 Task: Create a due date automation when advanced on, 2 days after a card is due add dates not starting this week at 11:00 AM.
Action: Mouse moved to (1096, 87)
Screenshot: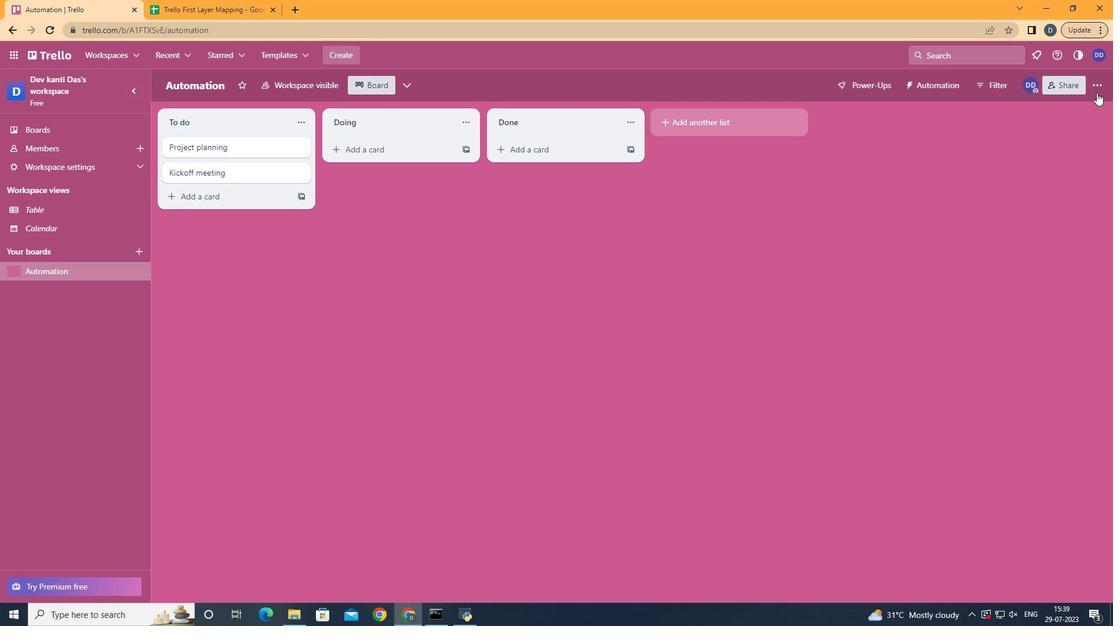 
Action: Mouse pressed left at (1096, 87)
Screenshot: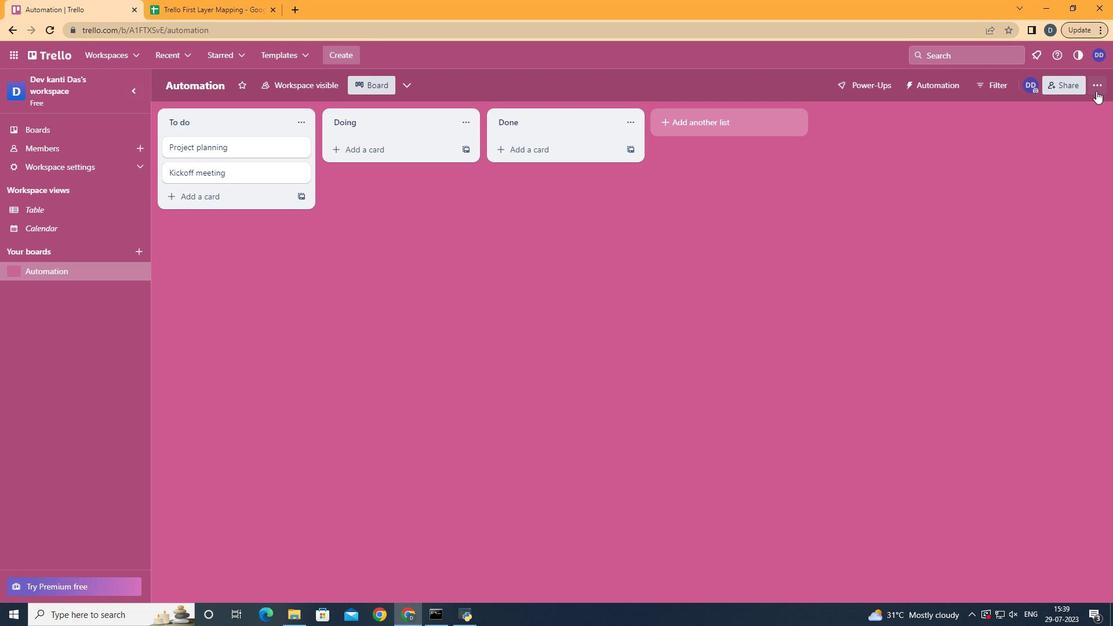 
Action: Mouse moved to (1034, 231)
Screenshot: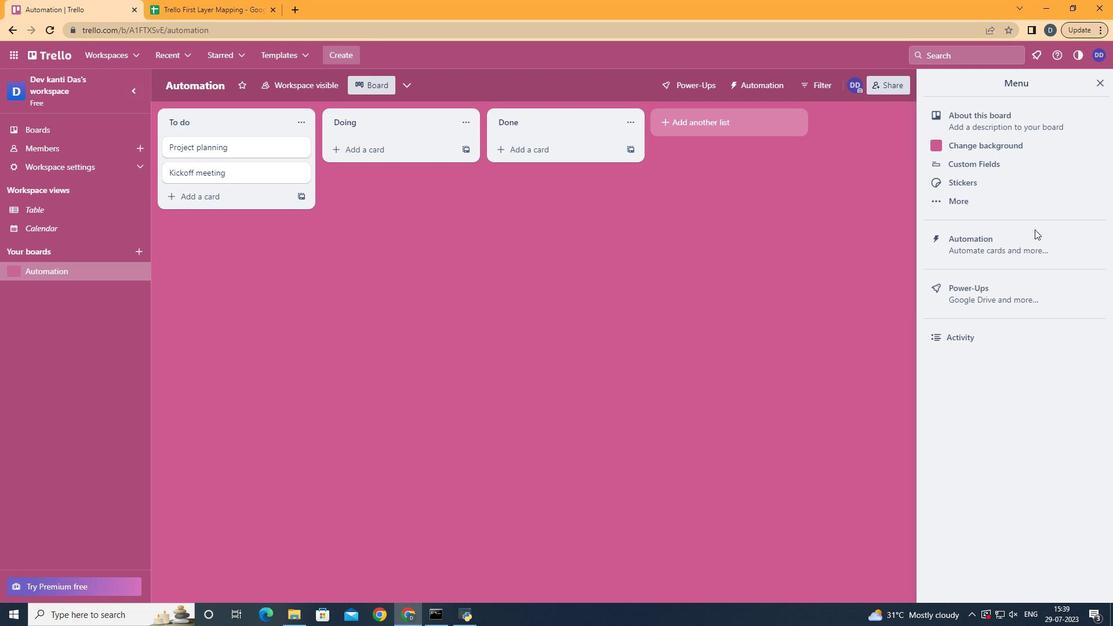 
Action: Mouse pressed left at (1034, 231)
Screenshot: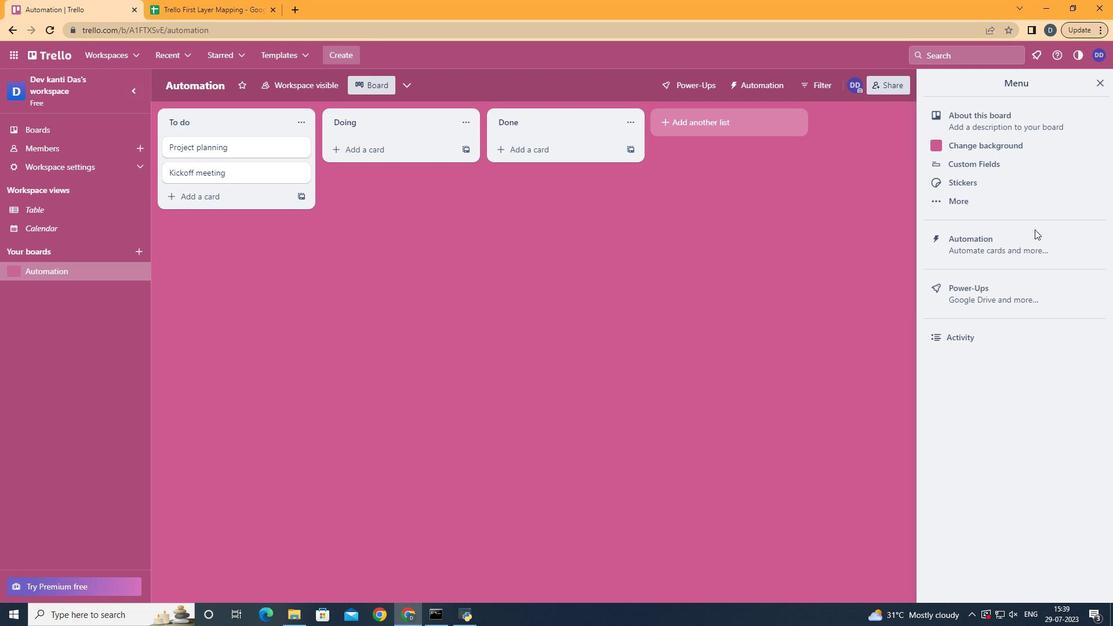 
Action: Mouse moved to (165, 229)
Screenshot: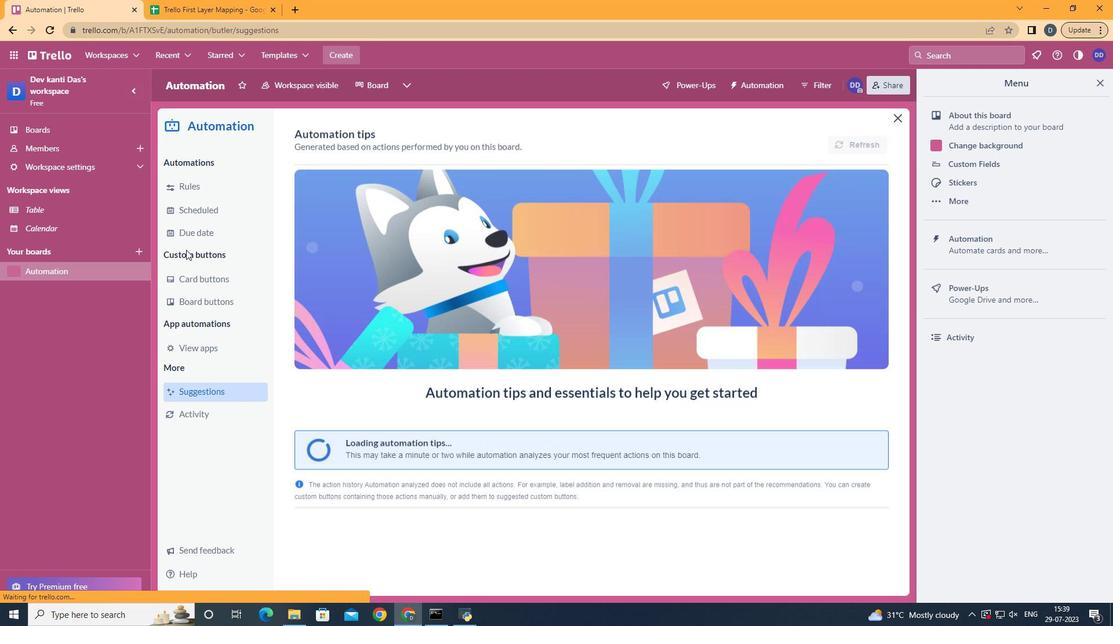 
Action: Mouse pressed left at (165, 229)
Screenshot: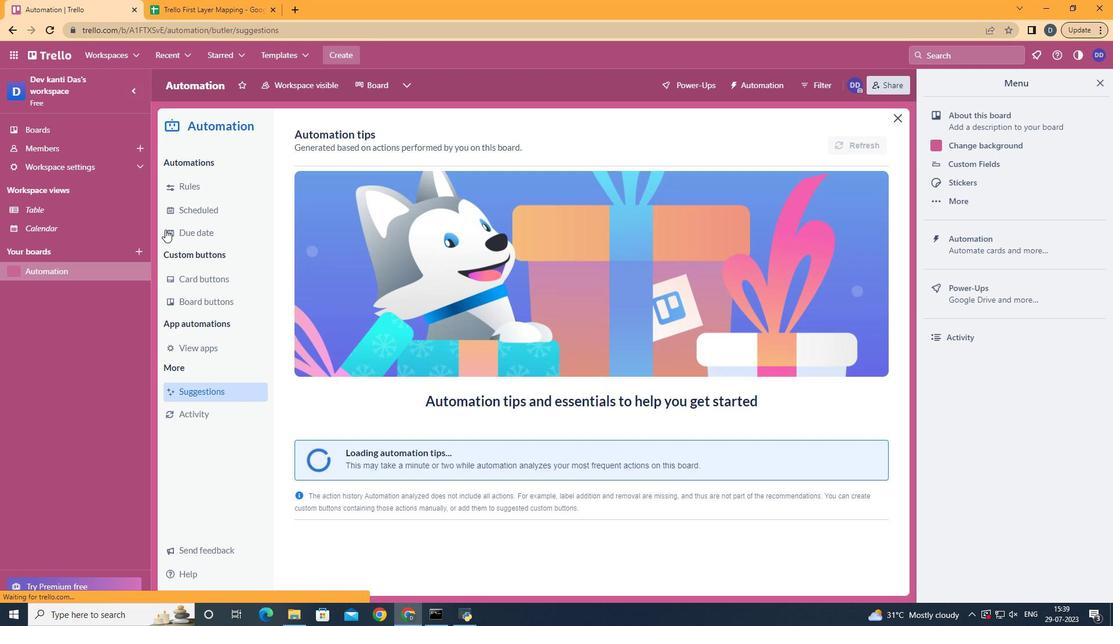 
Action: Mouse moved to (824, 140)
Screenshot: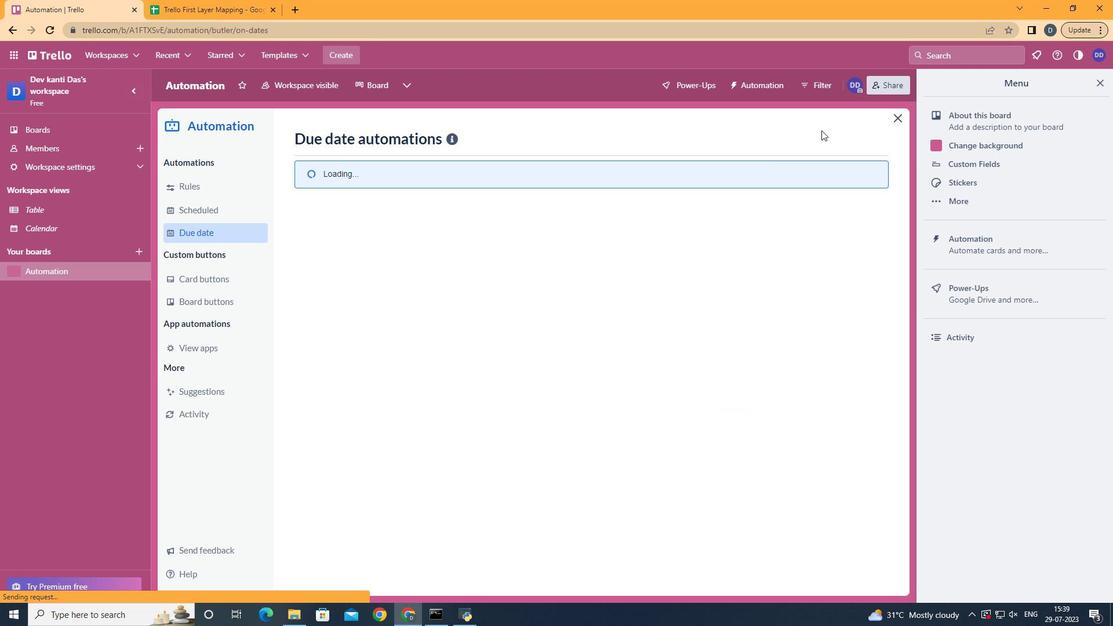 
Action: Mouse pressed left at (824, 140)
Screenshot: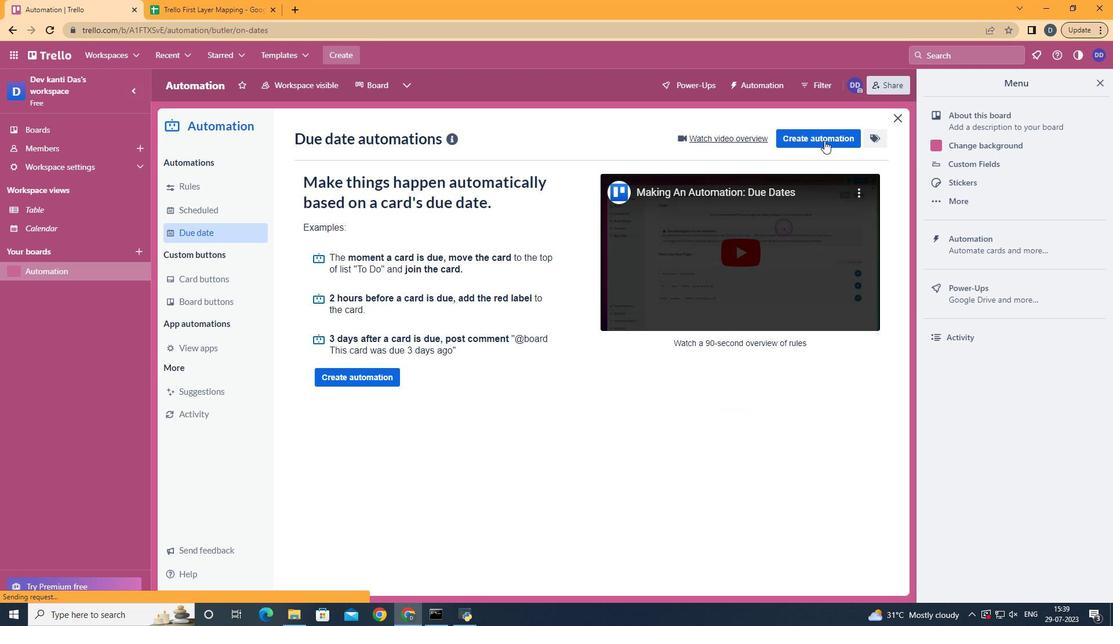 
Action: Mouse moved to (611, 243)
Screenshot: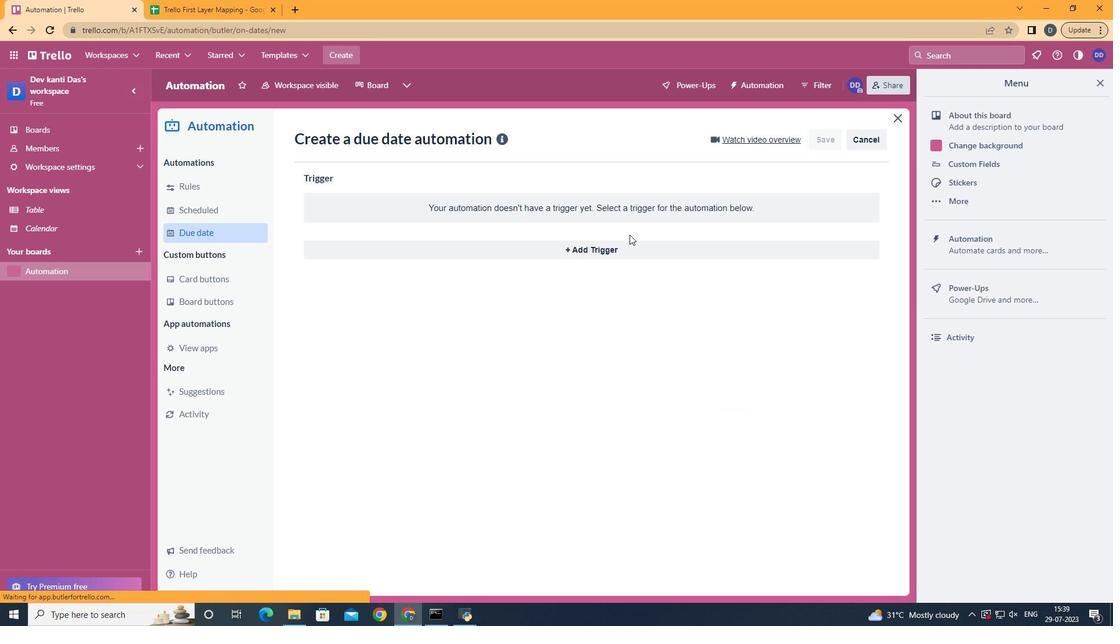 
Action: Mouse pressed left at (611, 243)
Screenshot: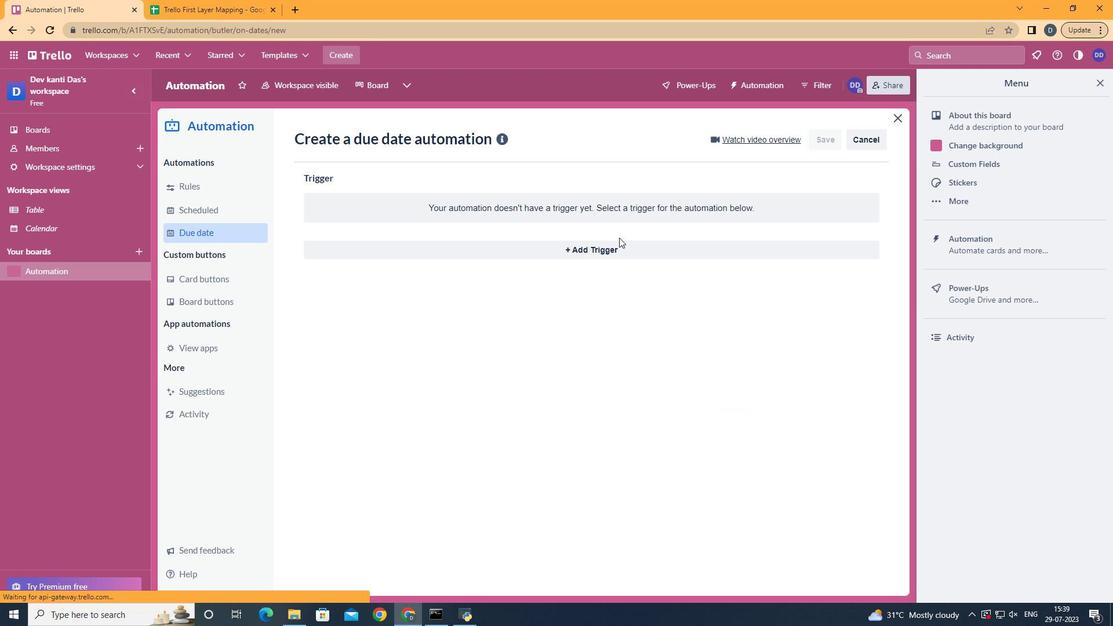 
Action: Mouse moved to (412, 470)
Screenshot: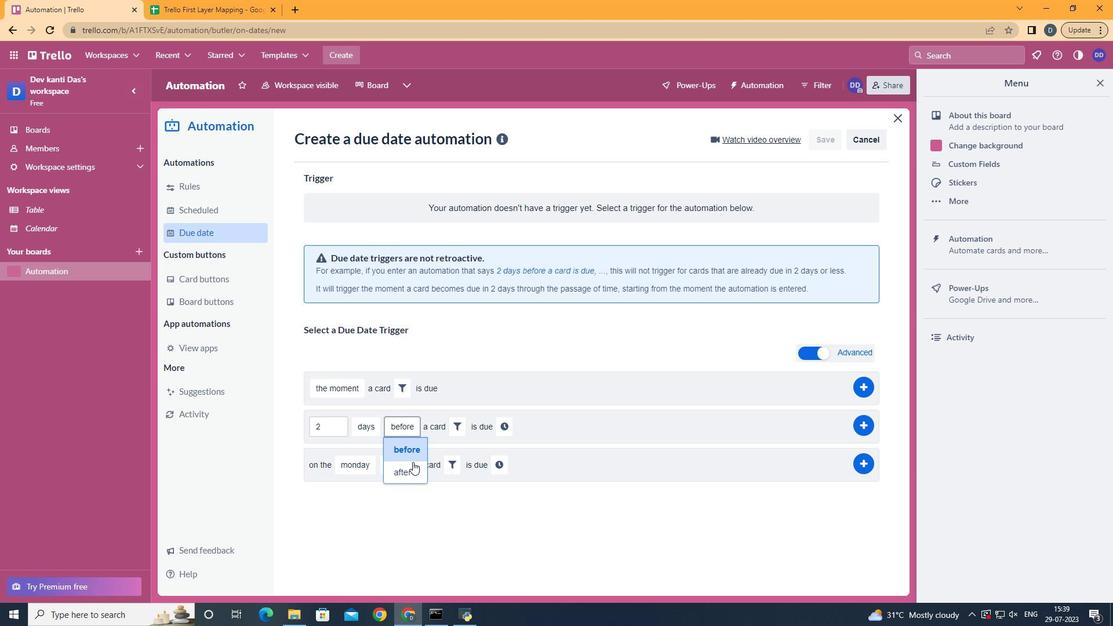 
Action: Mouse pressed left at (412, 470)
Screenshot: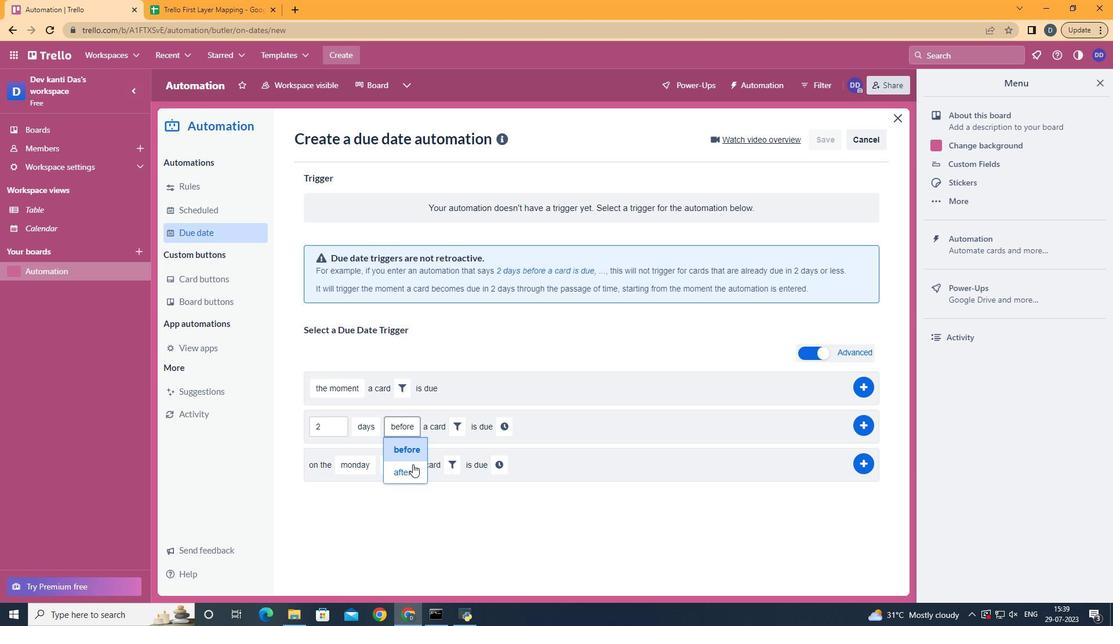 
Action: Mouse moved to (450, 430)
Screenshot: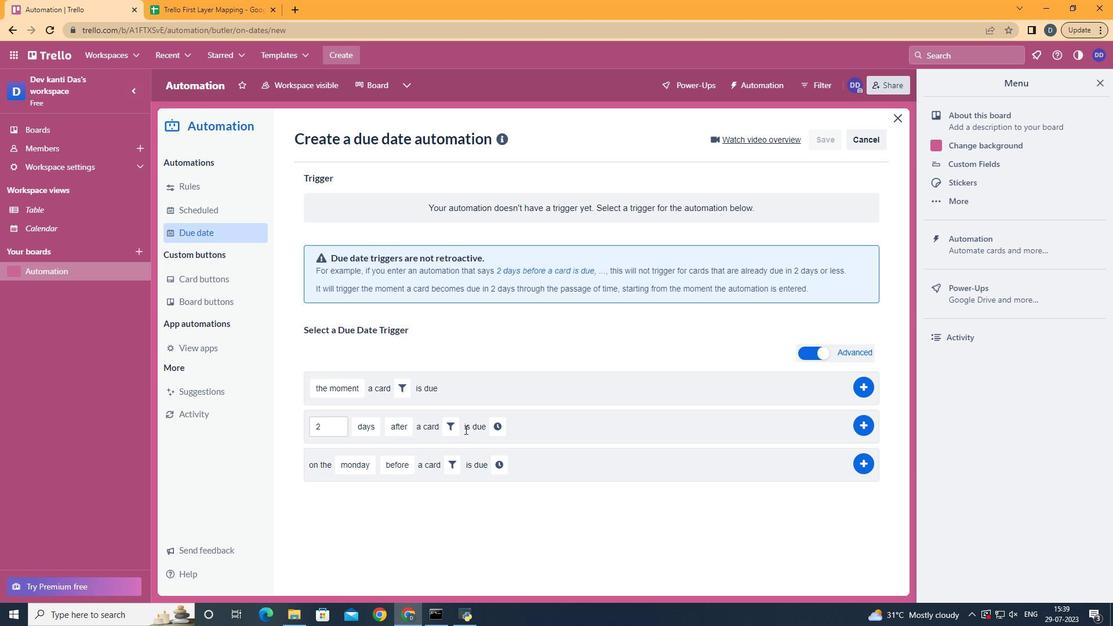 
Action: Mouse pressed left at (450, 430)
Screenshot: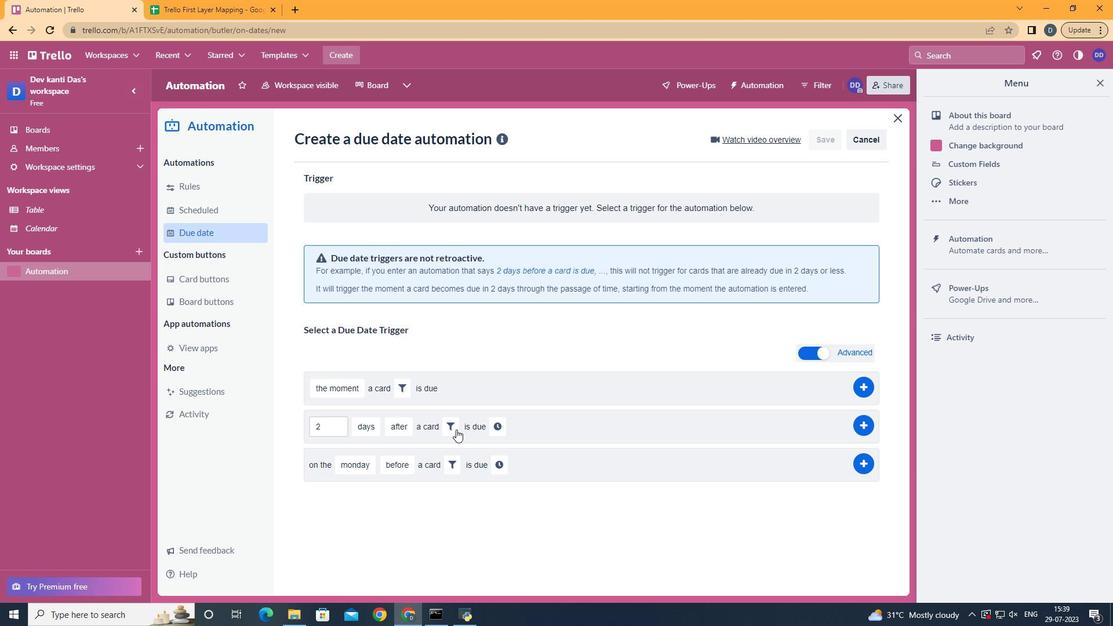 
Action: Mouse moved to (525, 467)
Screenshot: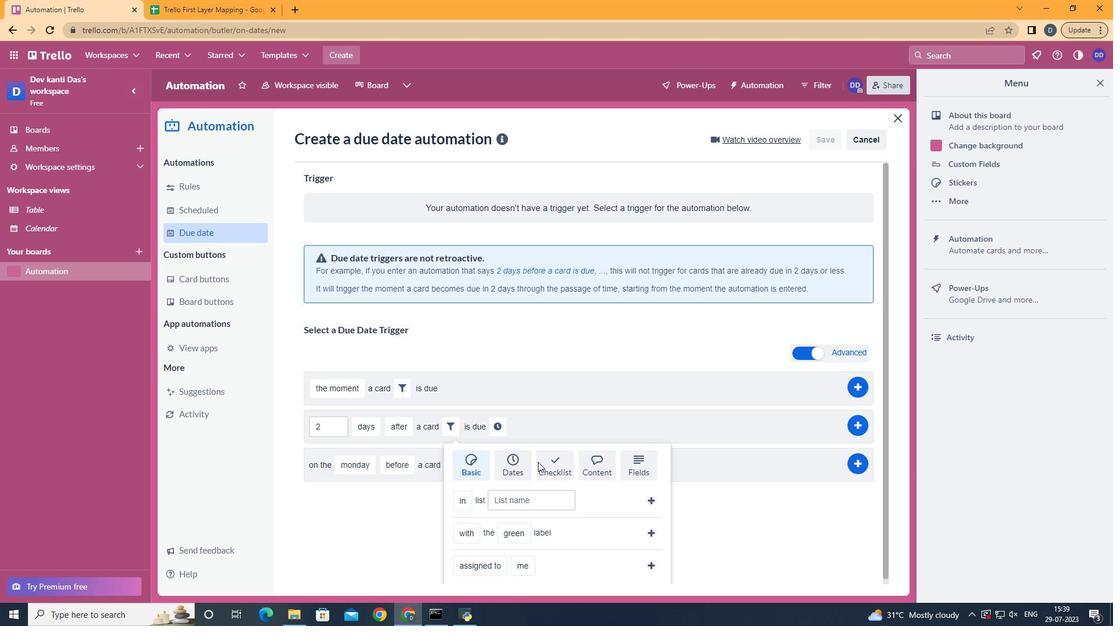 
Action: Mouse pressed left at (525, 467)
Screenshot: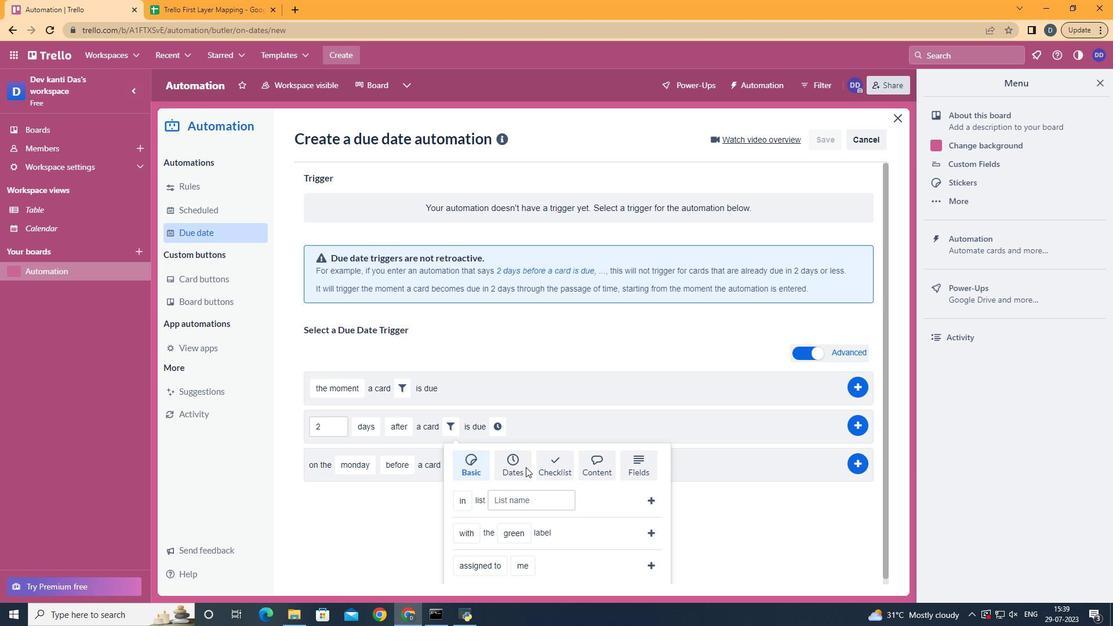 
Action: Mouse scrolled (525, 466) with delta (0, 0)
Screenshot: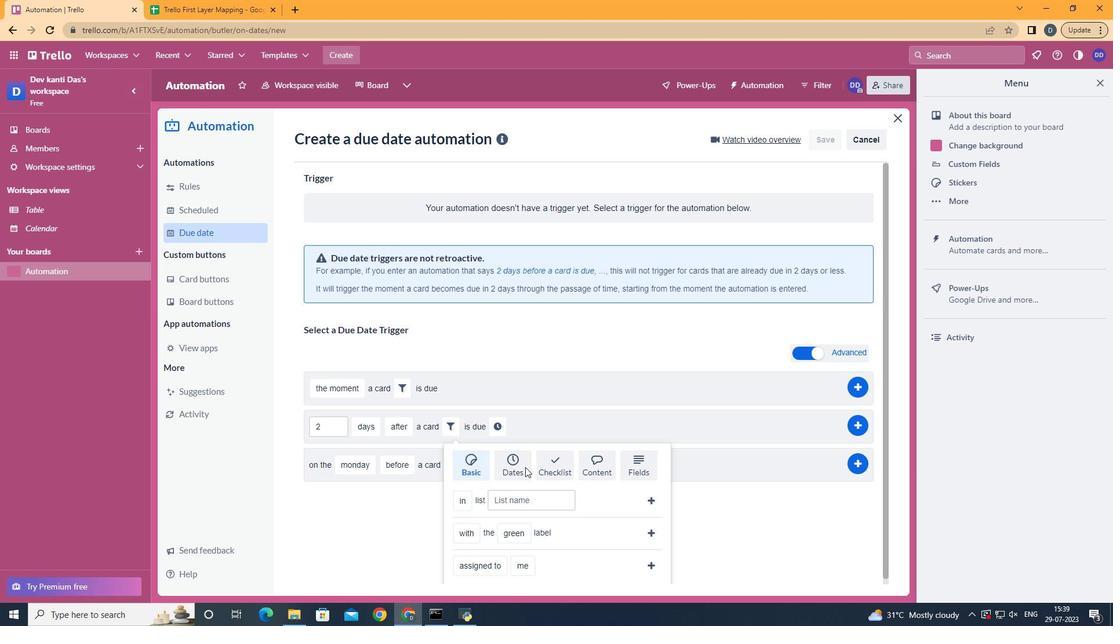 
Action: Mouse scrolled (525, 466) with delta (0, 0)
Screenshot: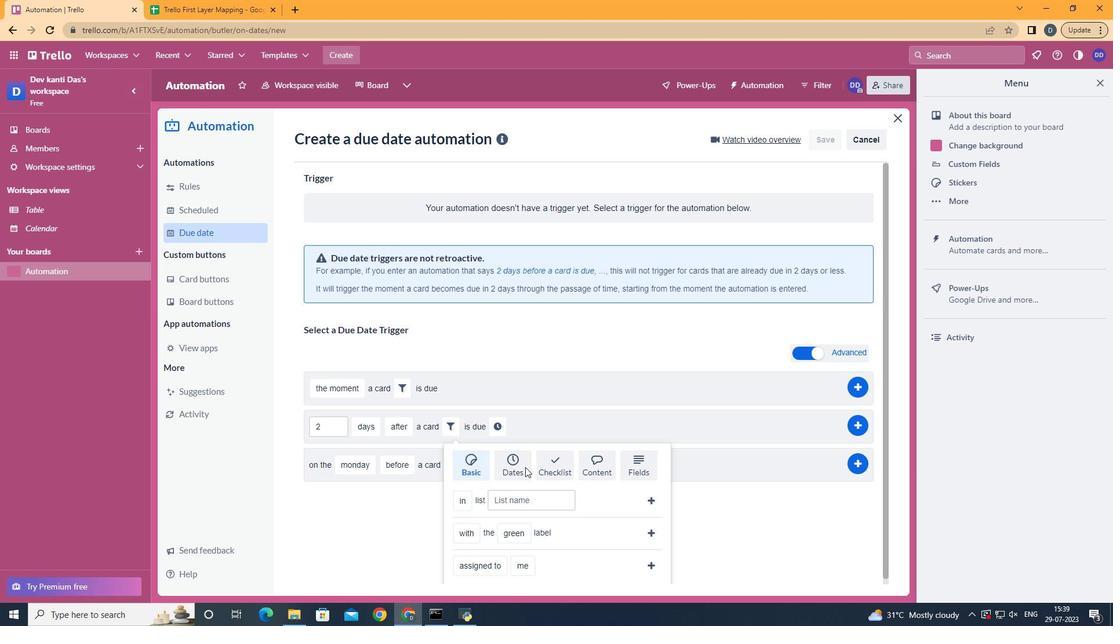 
Action: Mouse scrolled (525, 466) with delta (0, 0)
Screenshot: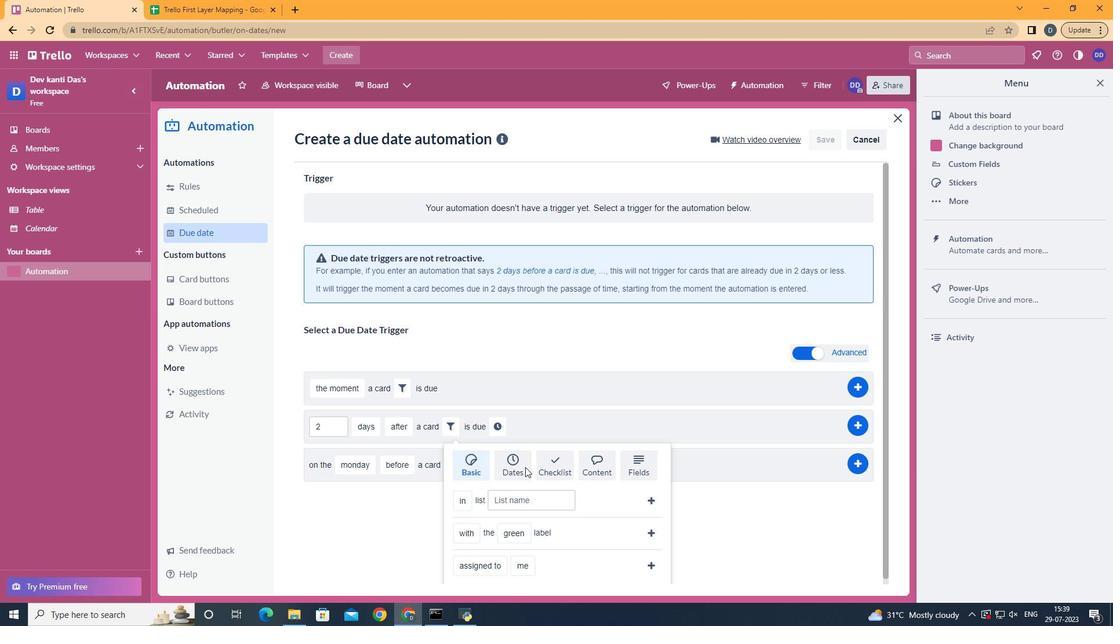 
Action: Mouse scrolled (525, 466) with delta (0, 0)
Screenshot: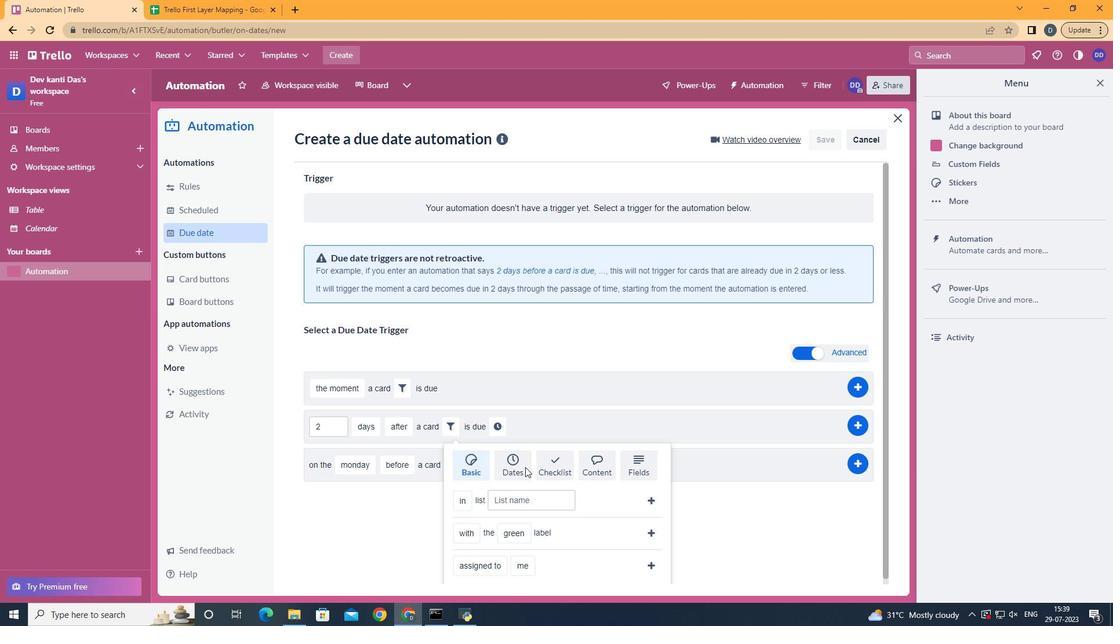 
Action: Mouse scrolled (525, 466) with delta (0, 0)
Screenshot: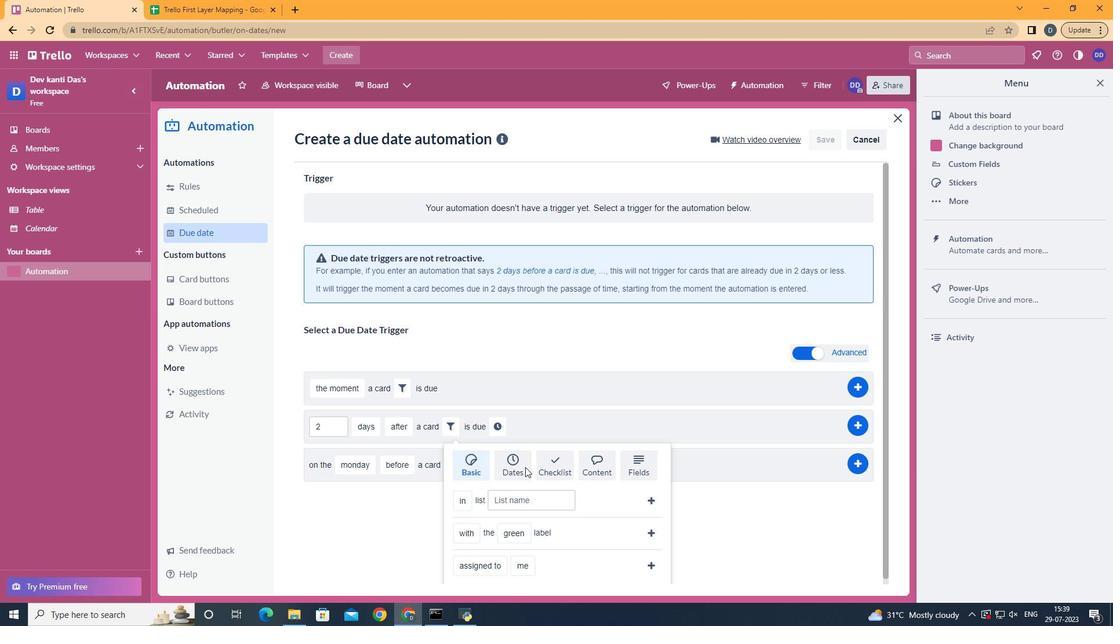 
Action: Mouse scrolled (525, 466) with delta (0, 0)
Screenshot: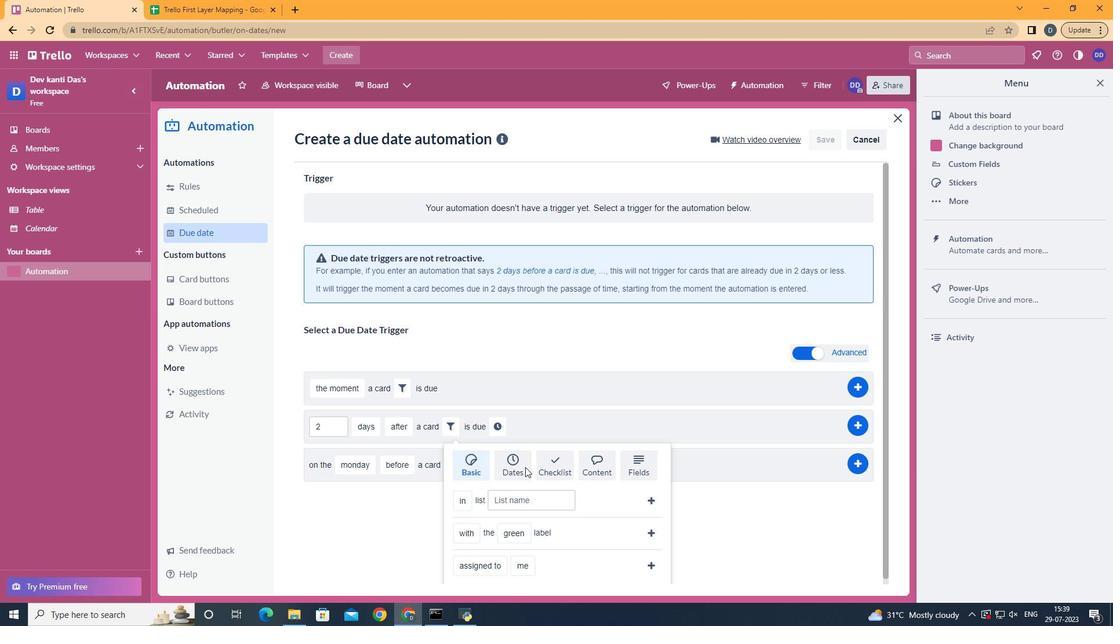 
Action: Mouse moved to (484, 505)
Screenshot: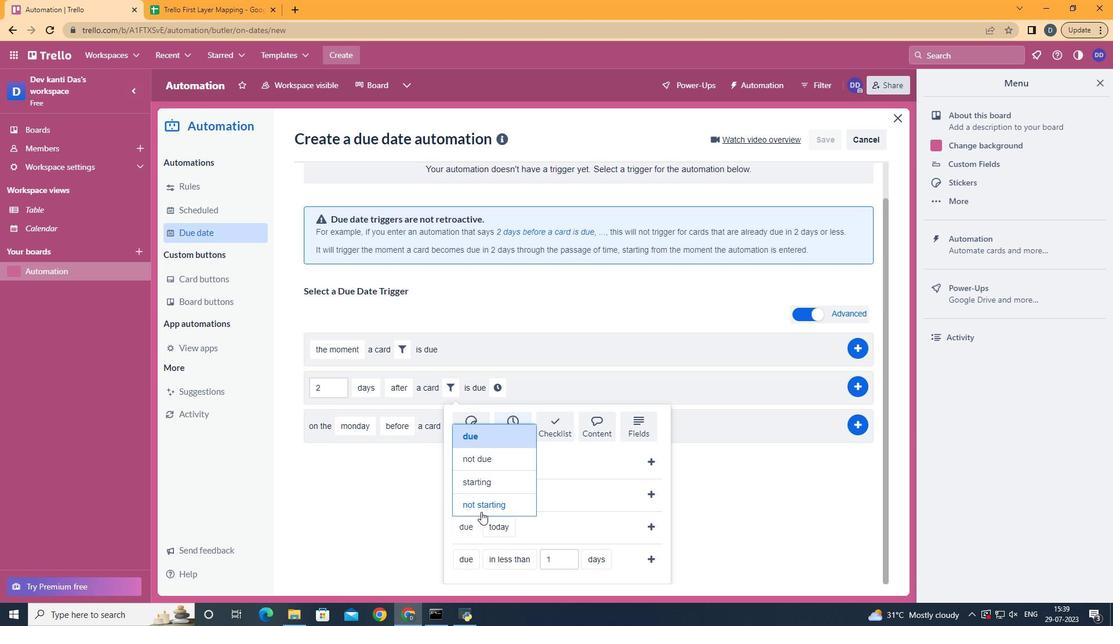 
Action: Mouse pressed left at (484, 505)
Screenshot: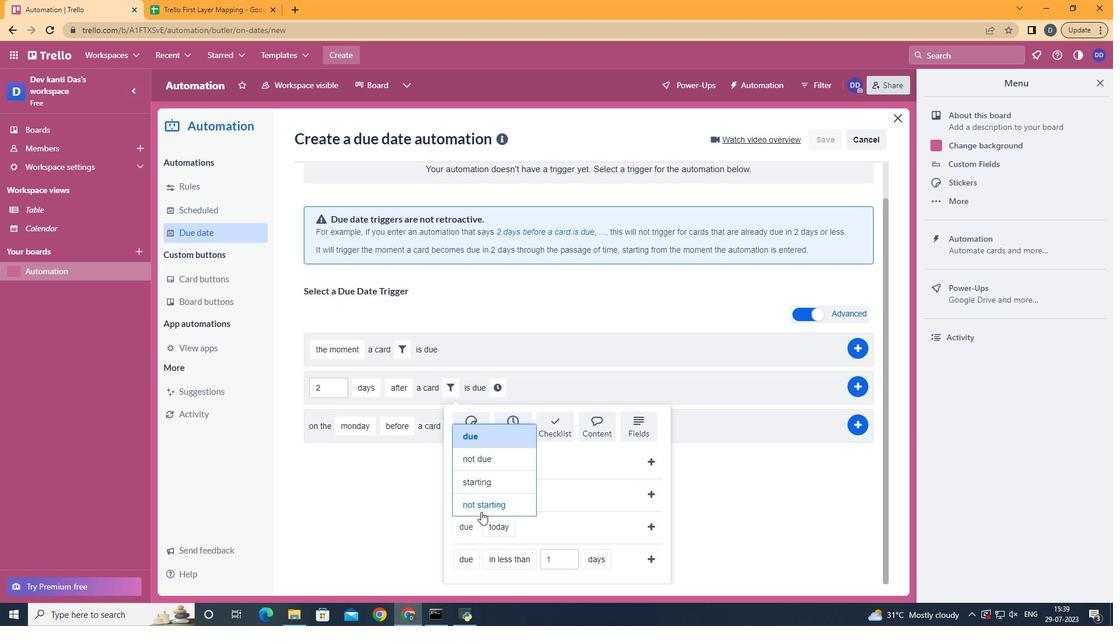 
Action: Mouse moved to (552, 439)
Screenshot: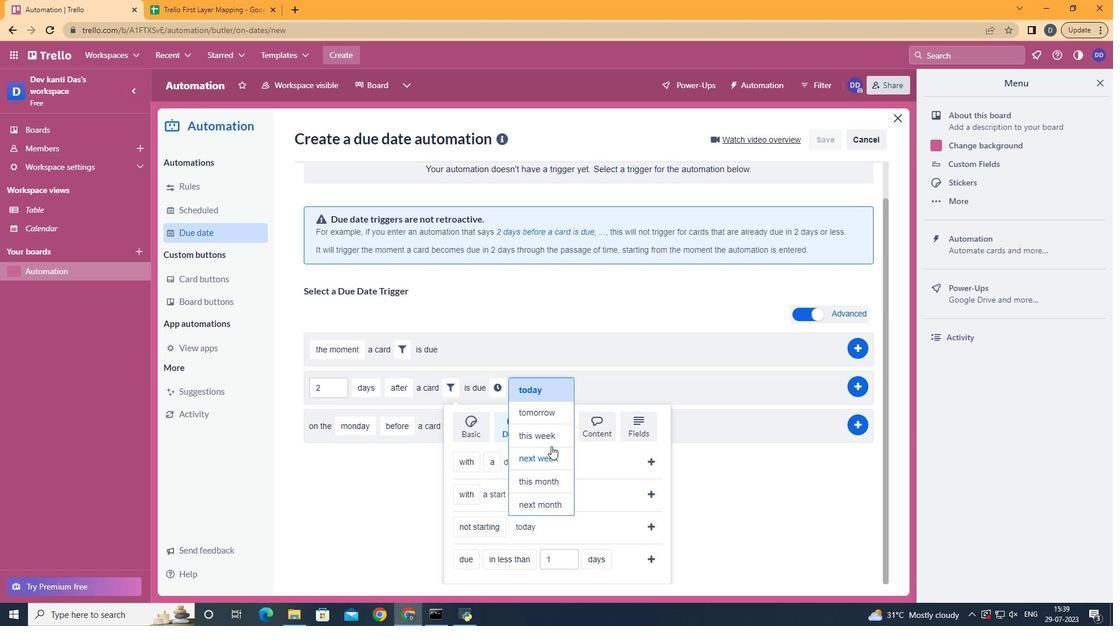 
Action: Mouse pressed left at (552, 439)
Screenshot: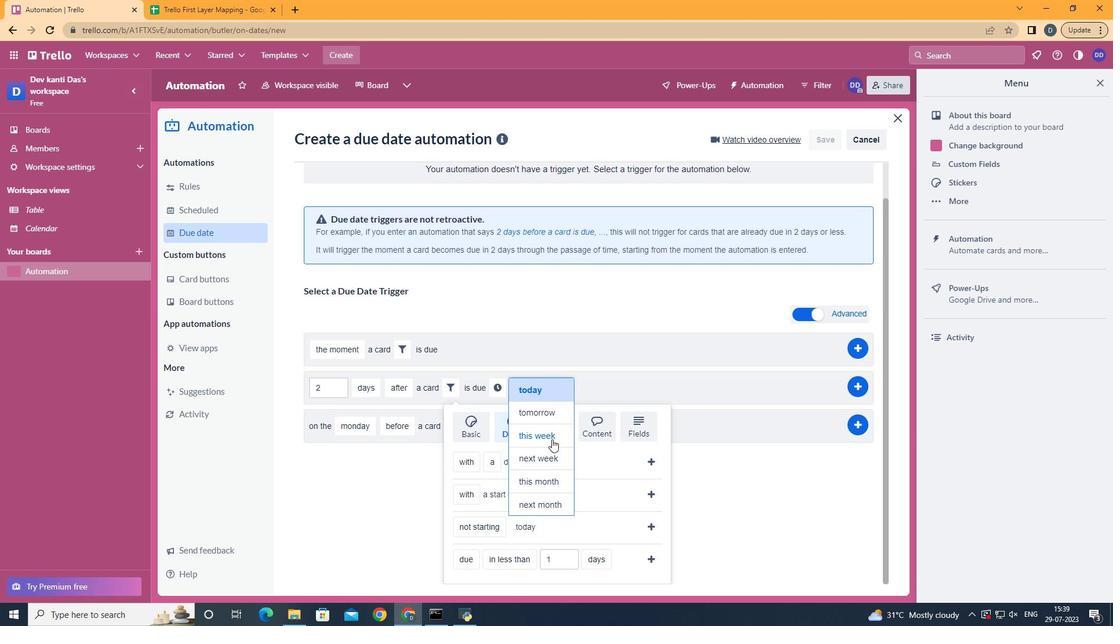
Action: Mouse moved to (647, 520)
Screenshot: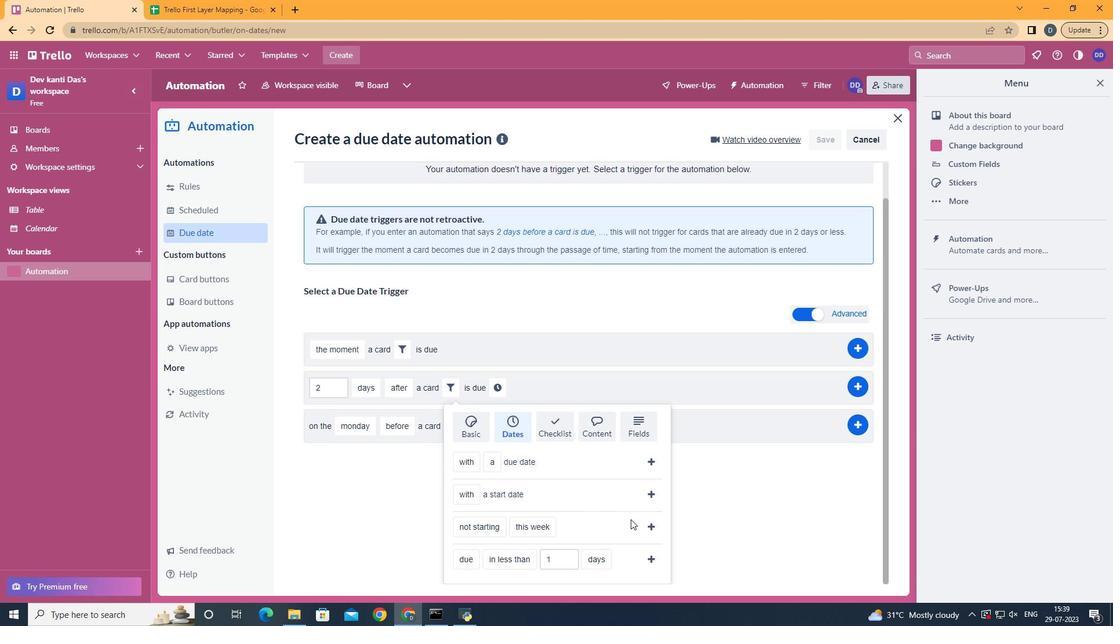 
Action: Mouse pressed left at (647, 520)
Screenshot: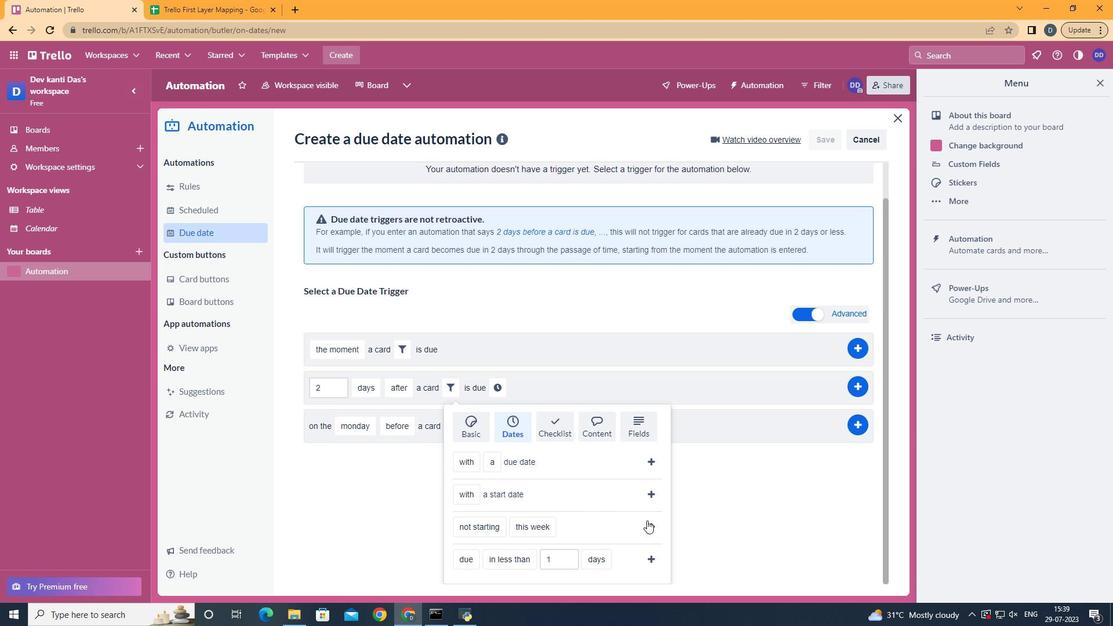 
Action: Mouse moved to (592, 423)
Screenshot: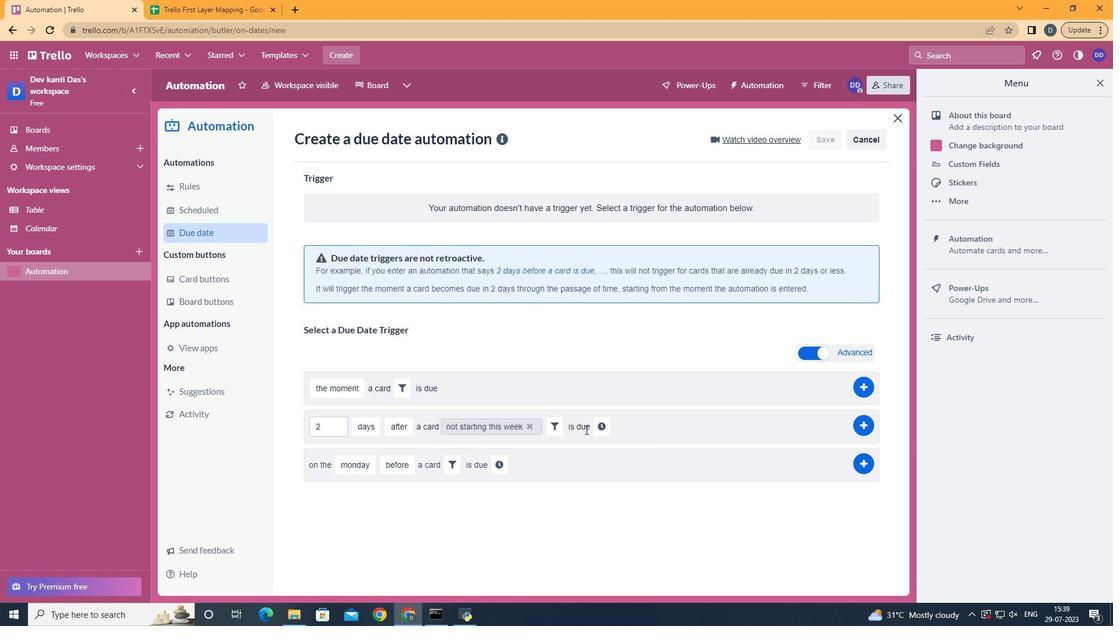 
Action: Mouse pressed left at (592, 423)
Screenshot: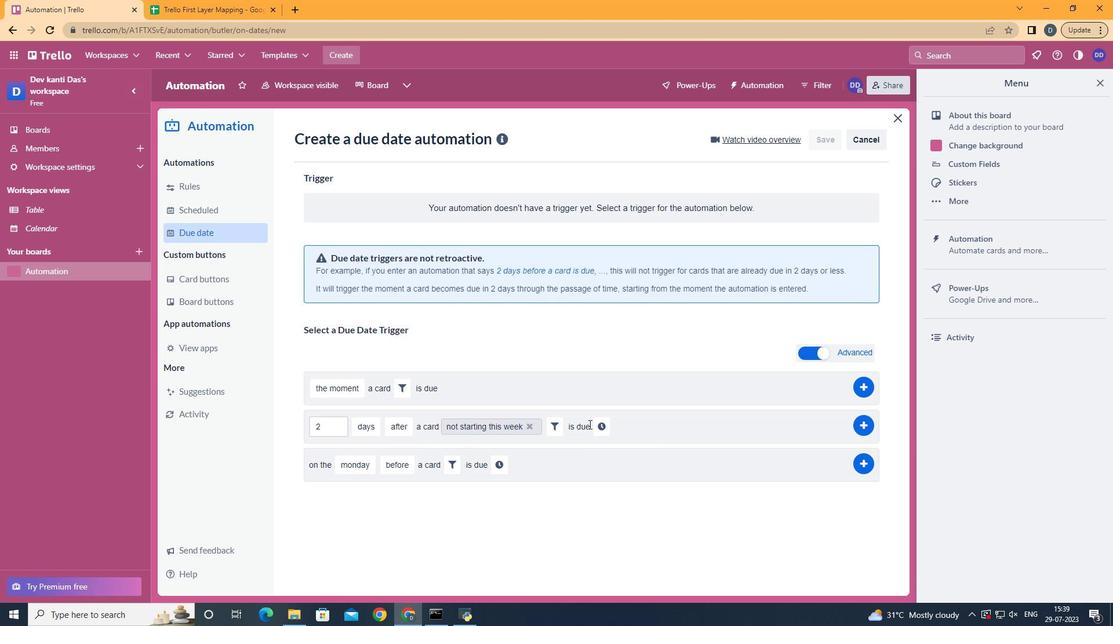 
Action: Mouse moved to (618, 423)
Screenshot: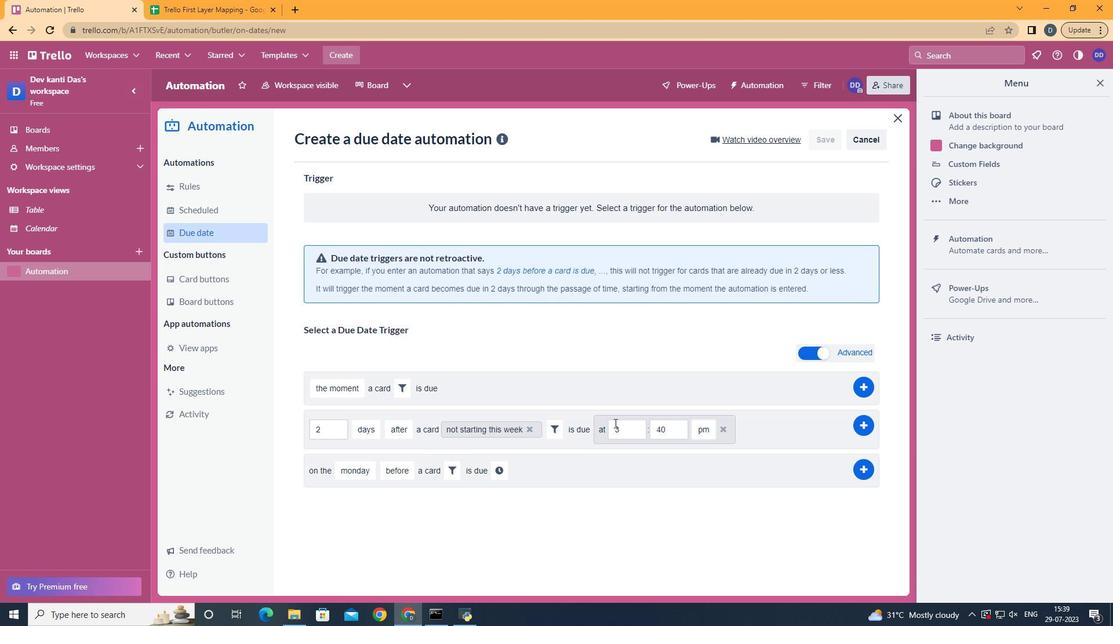 
Action: Mouse pressed left at (618, 423)
Screenshot: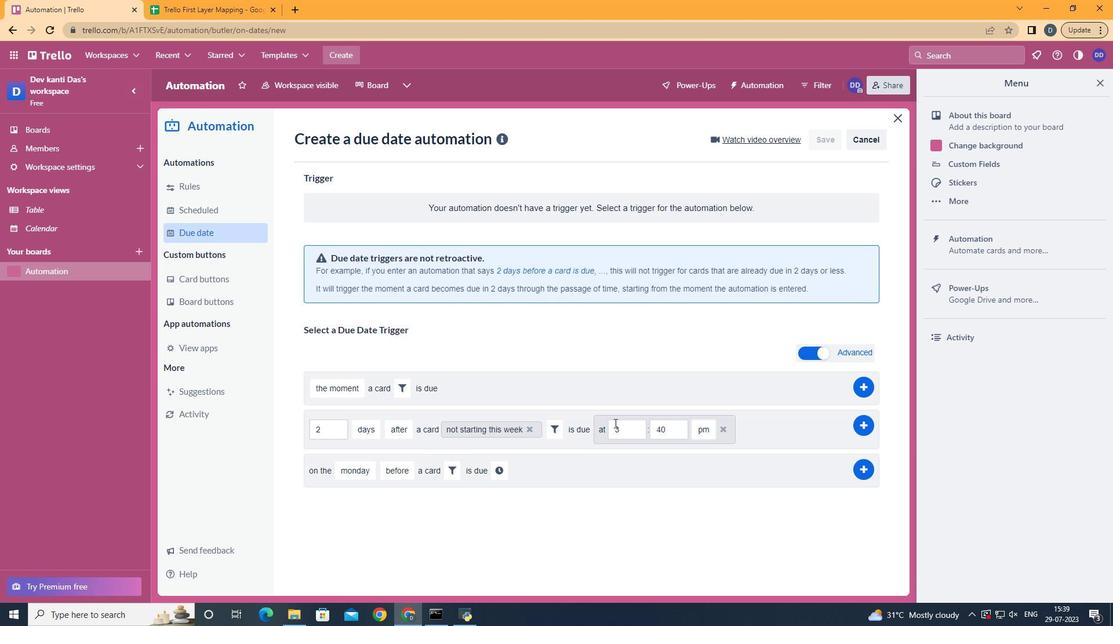 
Action: Key pressed <Key.backspace>11
Screenshot: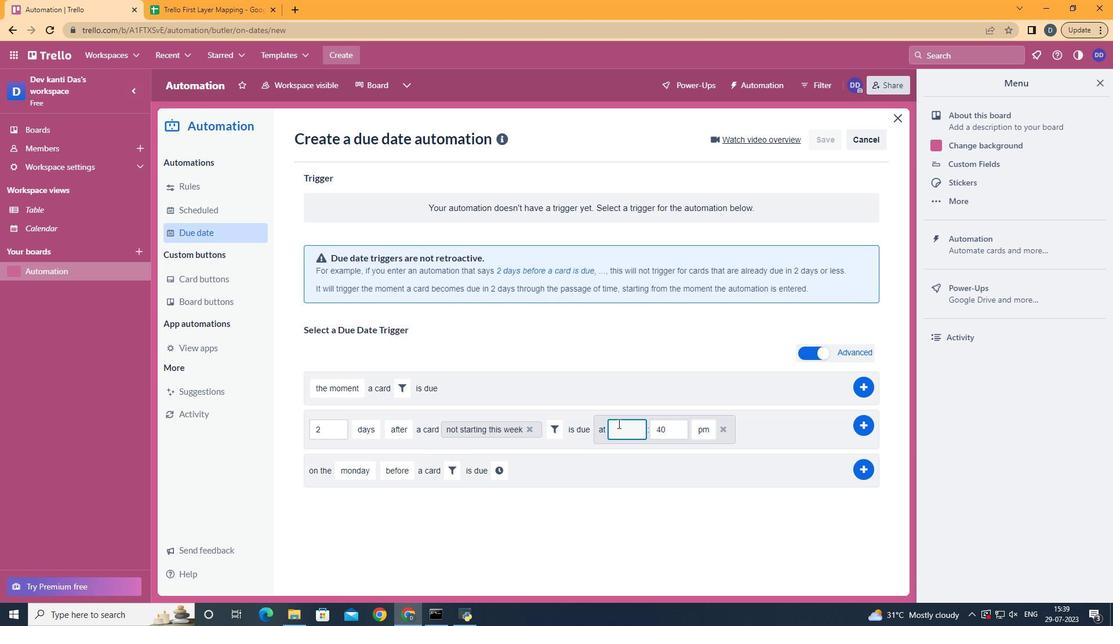 
Action: Mouse moved to (678, 429)
Screenshot: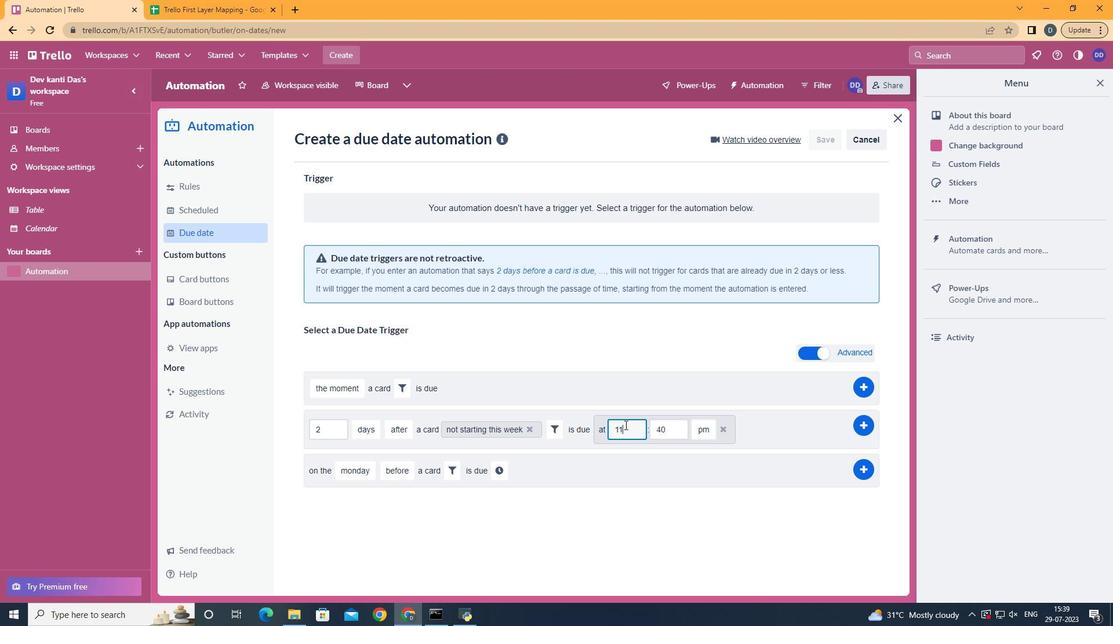 
Action: Mouse pressed left at (678, 429)
Screenshot: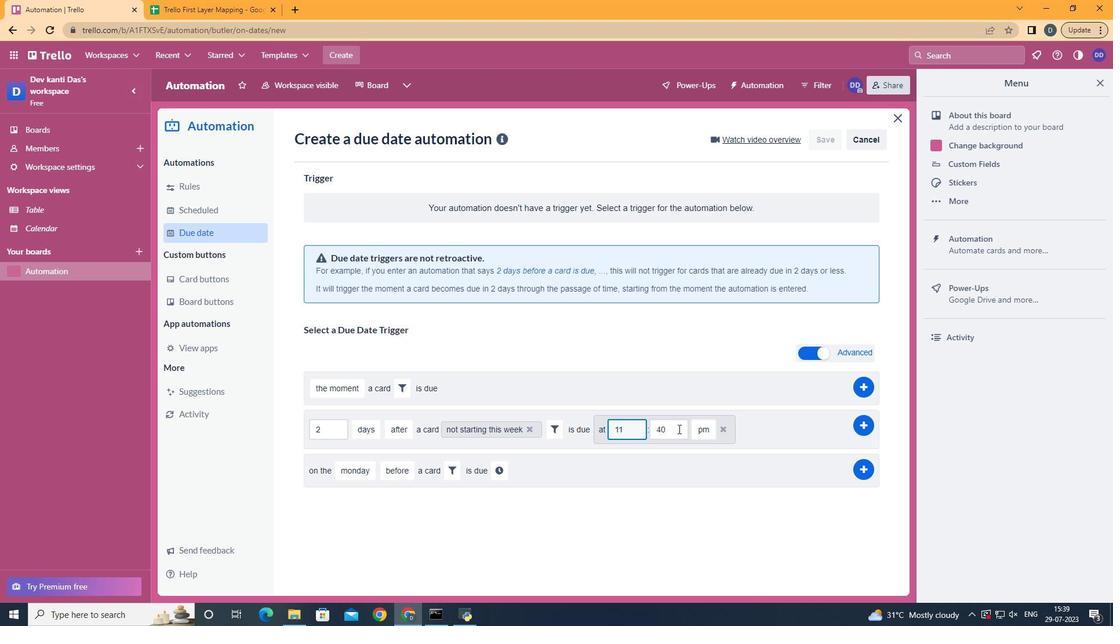 
Action: Key pressed <Key.backspace><Key.backspace>00
Screenshot: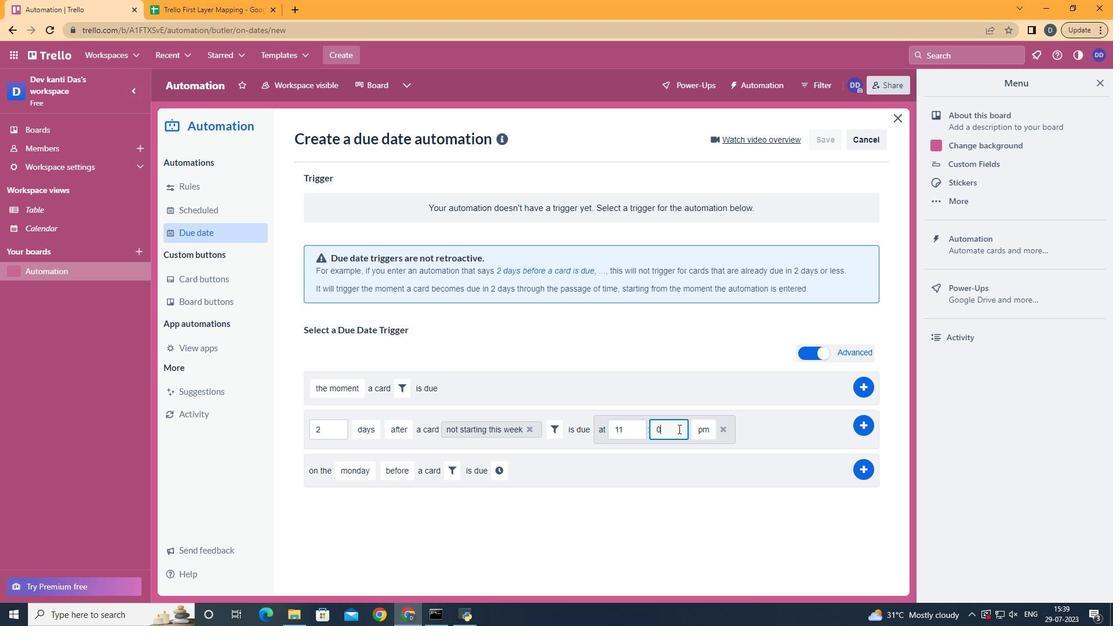 
Action: Mouse moved to (699, 448)
Screenshot: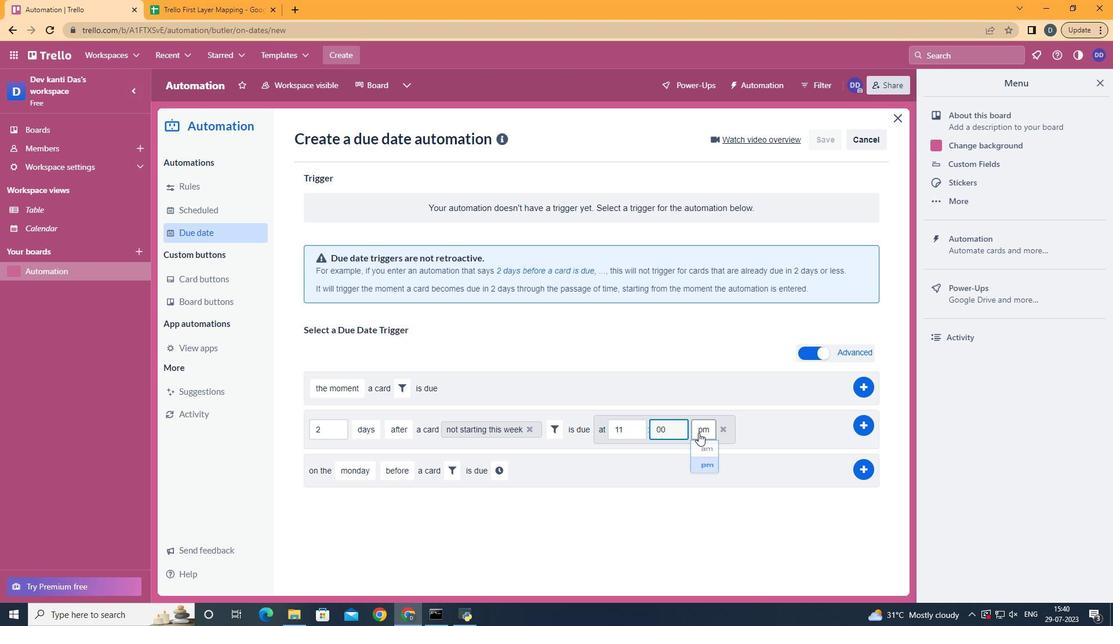 
Action: Mouse pressed left at (699, 448)
Screenshot: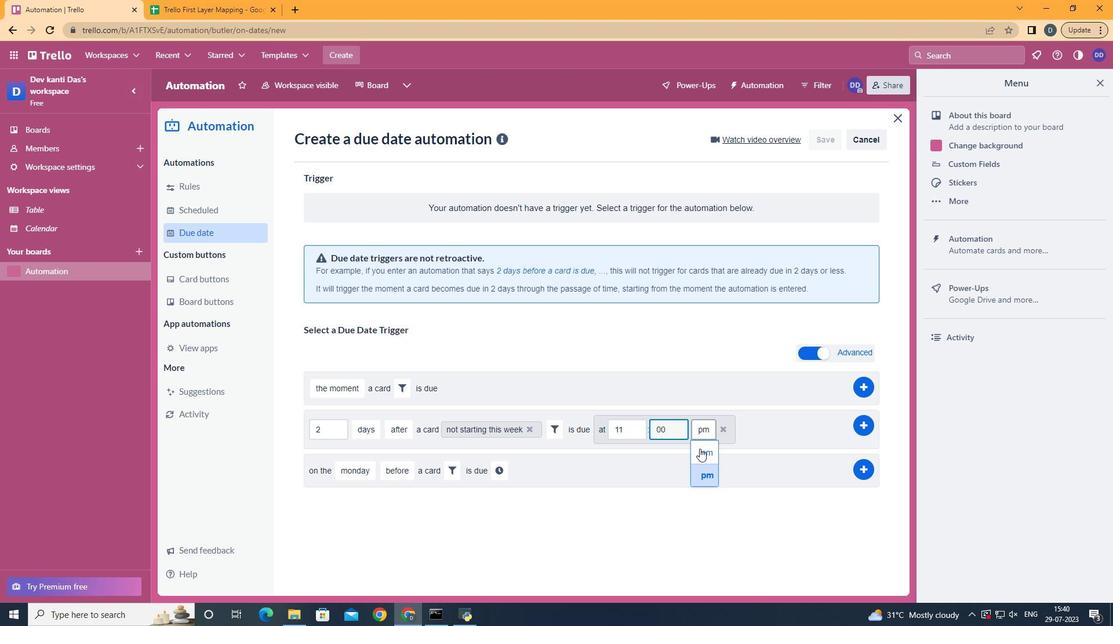 
